 Task: Add to scrum project TransferLine a team member softage.4@softage.net and assign as Project Lead.
Action: Mouse moved to (226, 53)
Screenshot: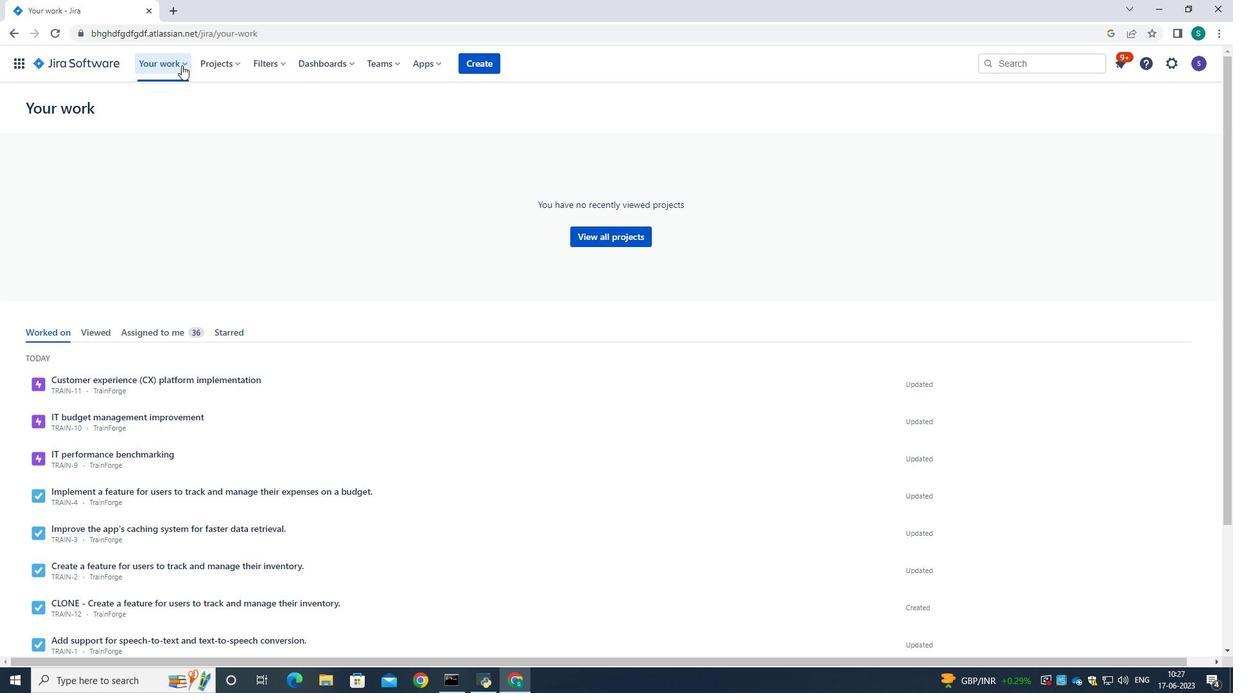 
Action: Mouse pressed left at (226, 53)
Screenshot: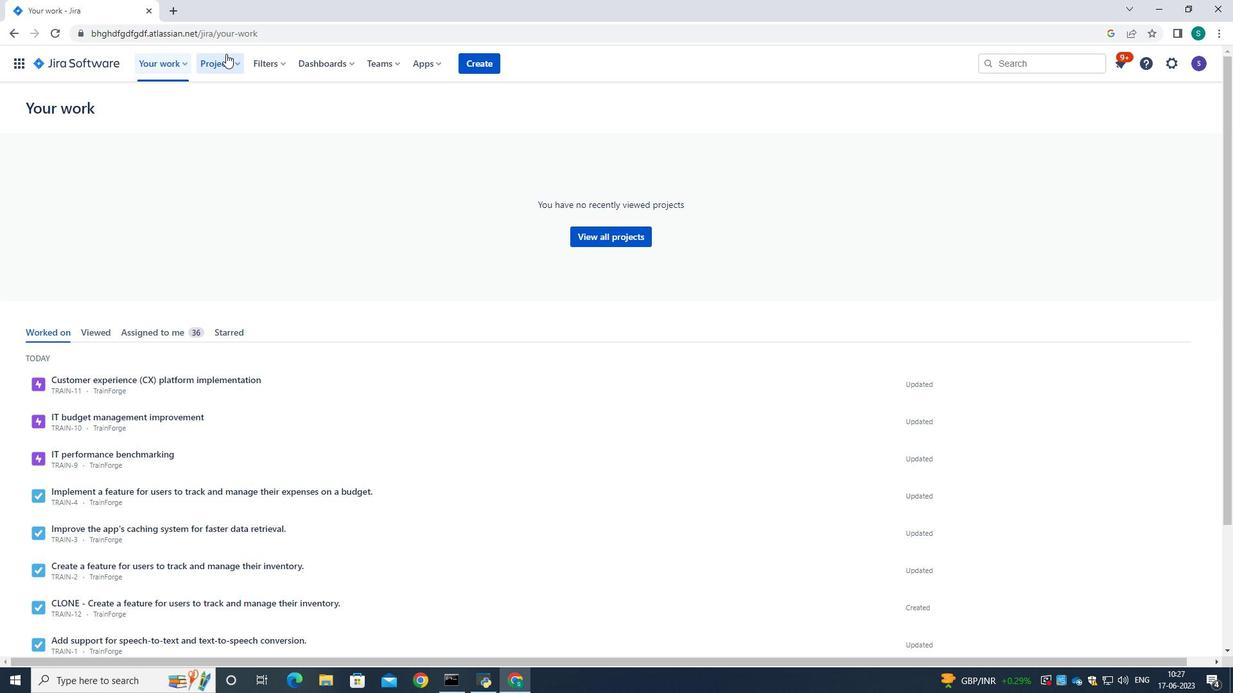 
Action: Mouse moved to (274, 117)
Screenshot: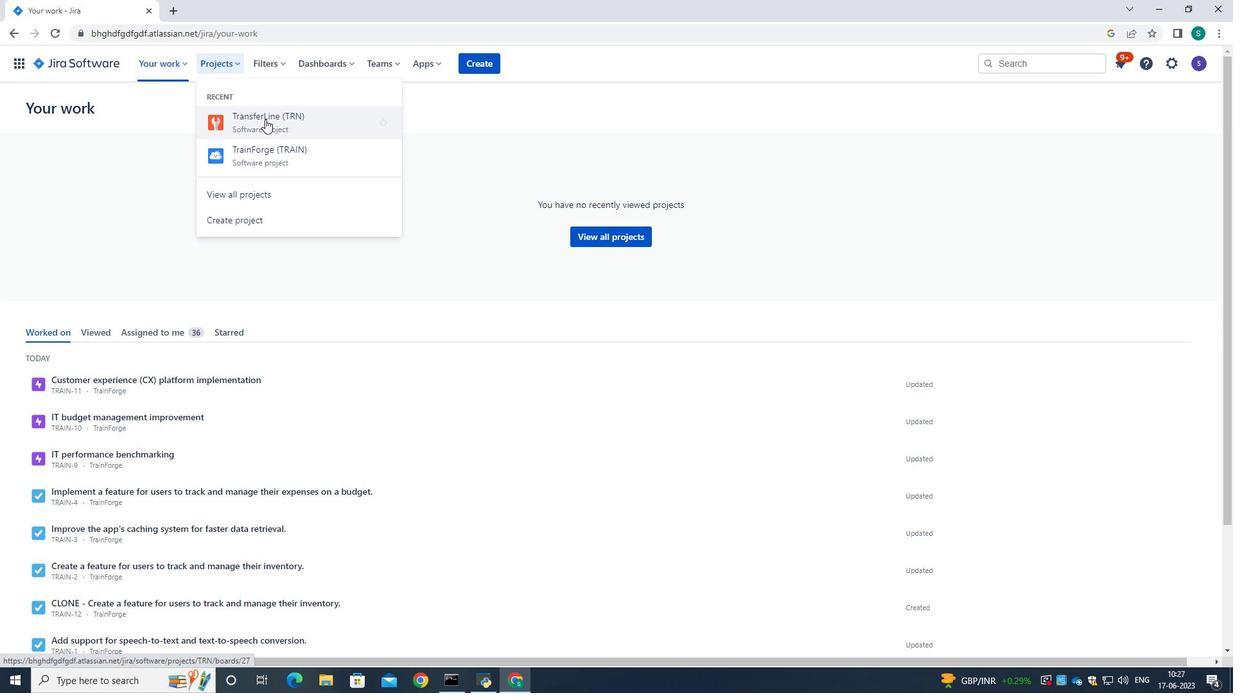 
Action: Mouse pressed left at (274, 117)
Screenshot: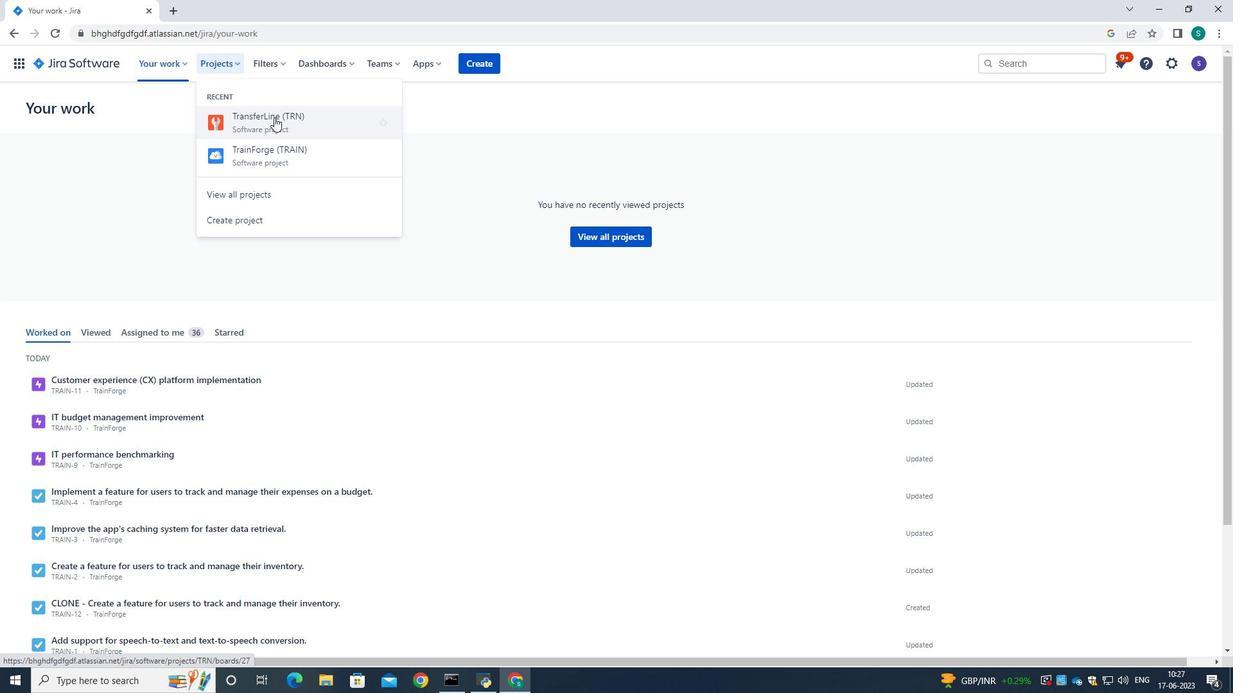 
Action: Mouse moved to (49, 365)
Screenshot: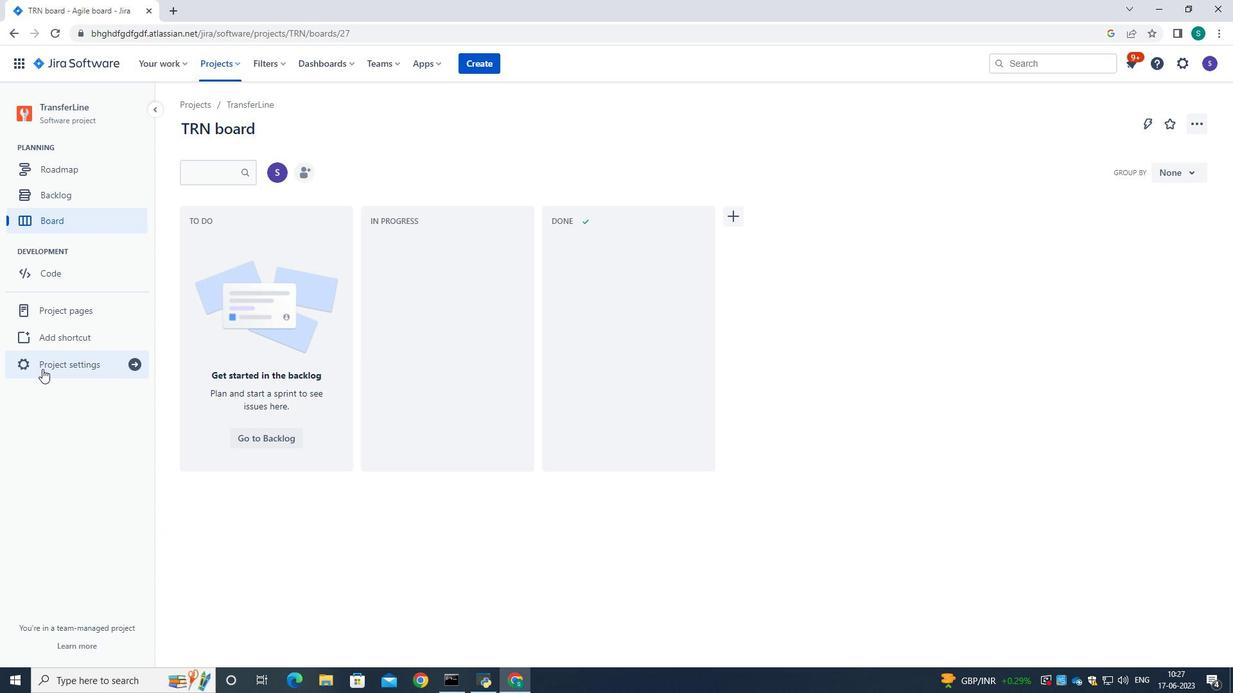
Action: Mouse pressed left at (49, 365)
Screenshot: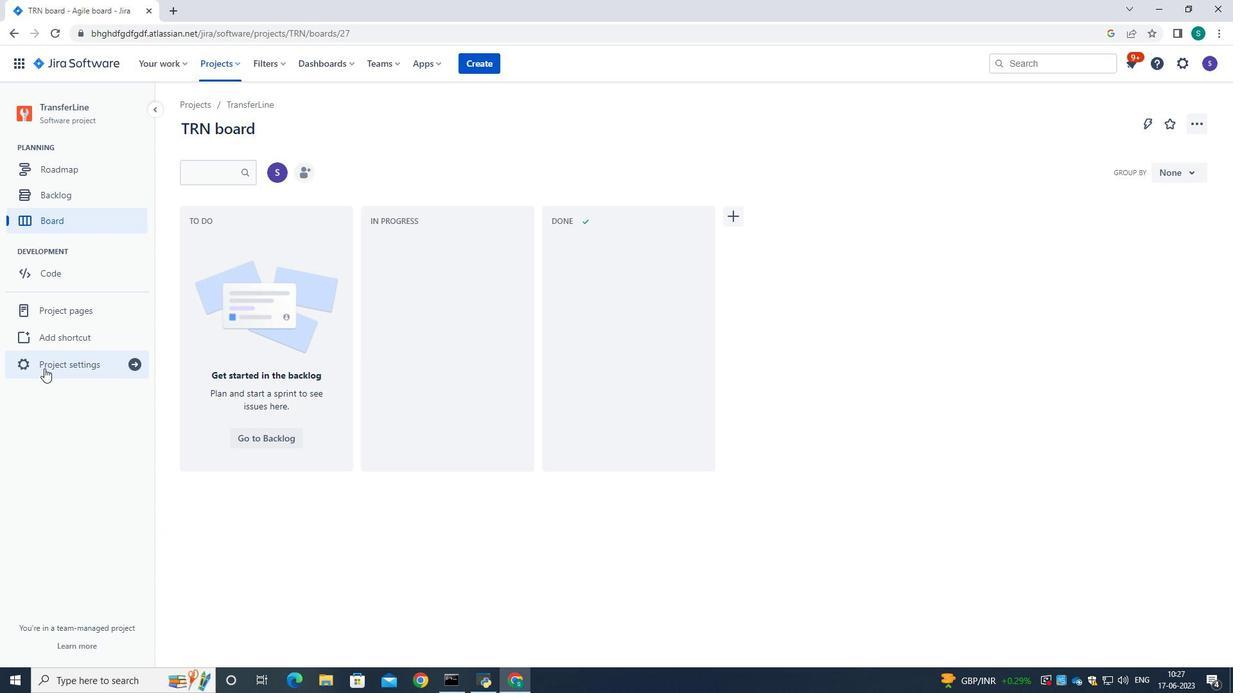 
Action: Mouse moved to (665, 416)
Screenshot: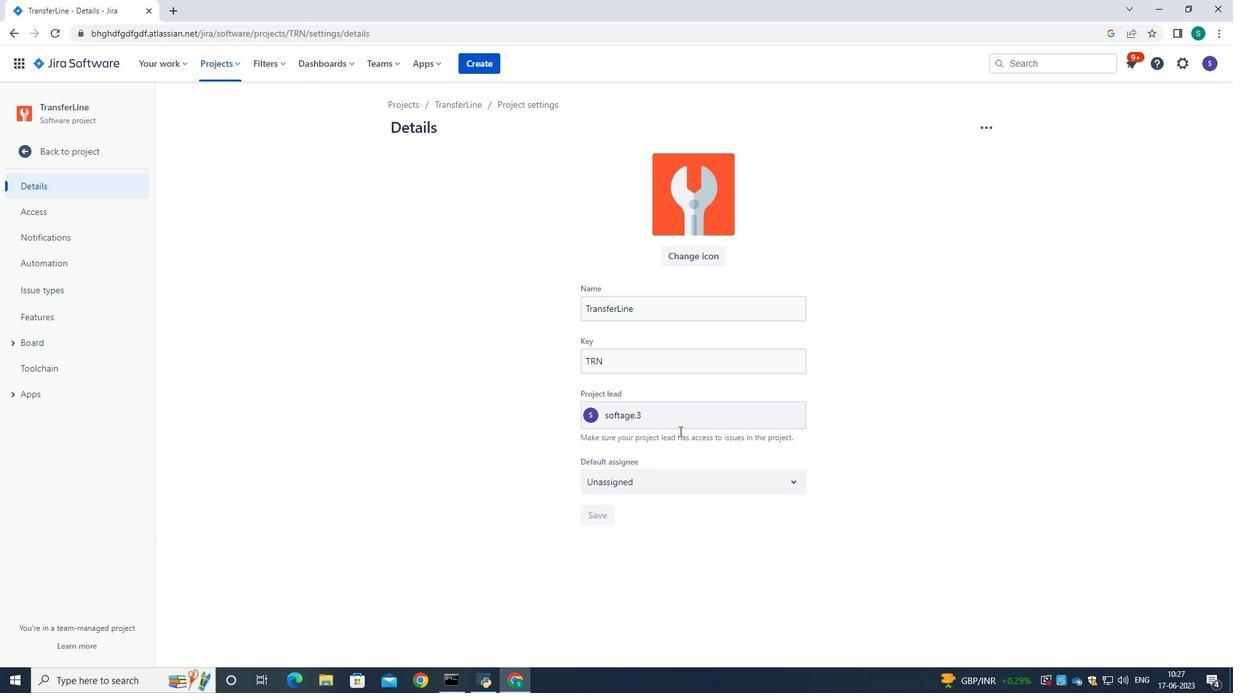 
Action: Mouse pressed left at (665, 416)
Screenshot: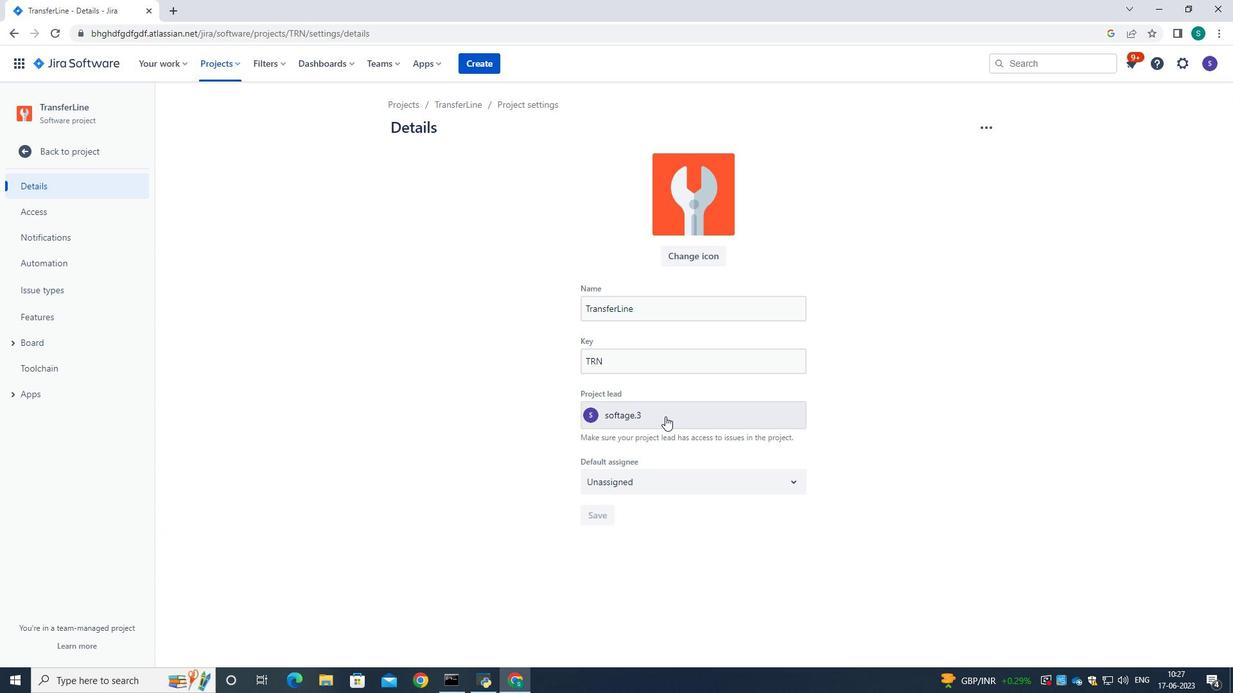 
Action: Key pressed softage.4<Key.shift>@softage.net
Screenshot: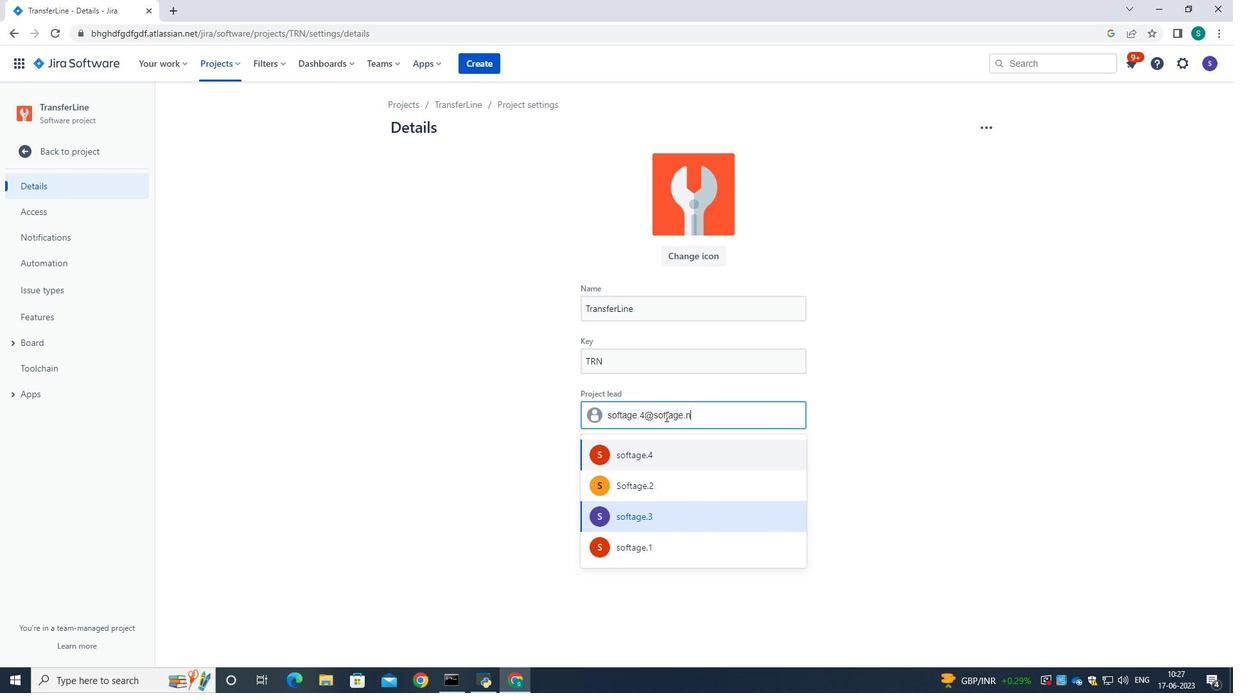 
Action: Mouse moved to (641, 453)
Screenshot: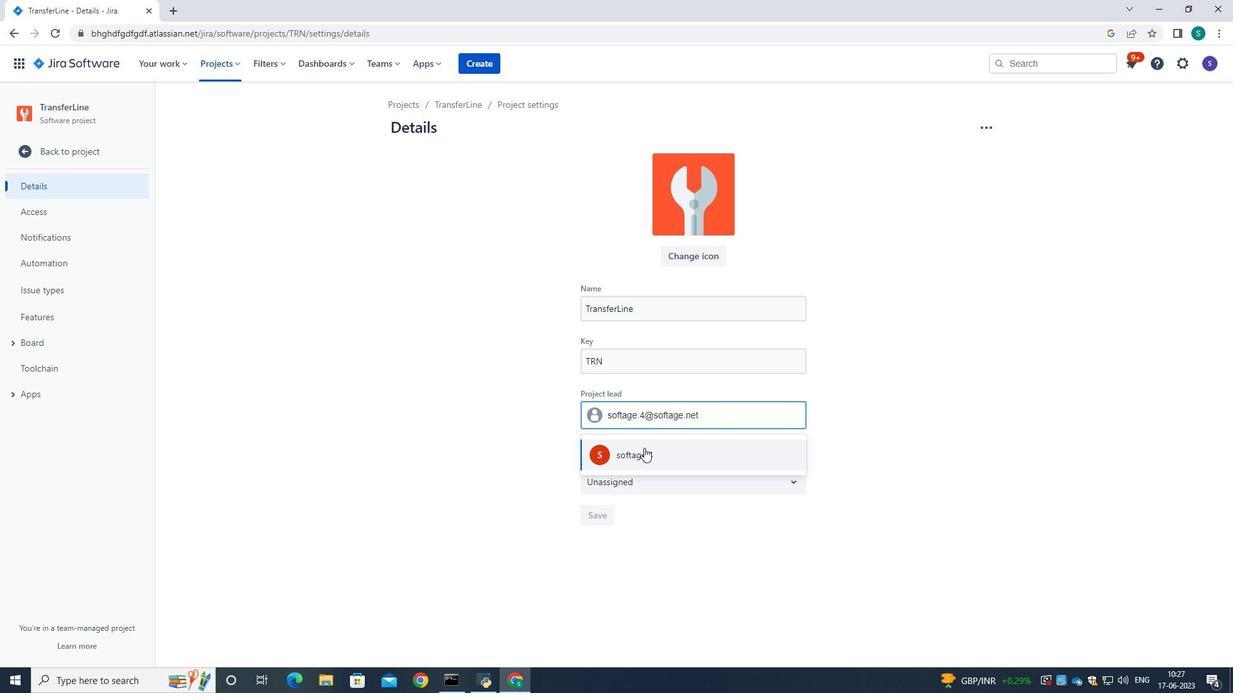 
Action: Mouse pressed left at (641, 453)
Screenshot: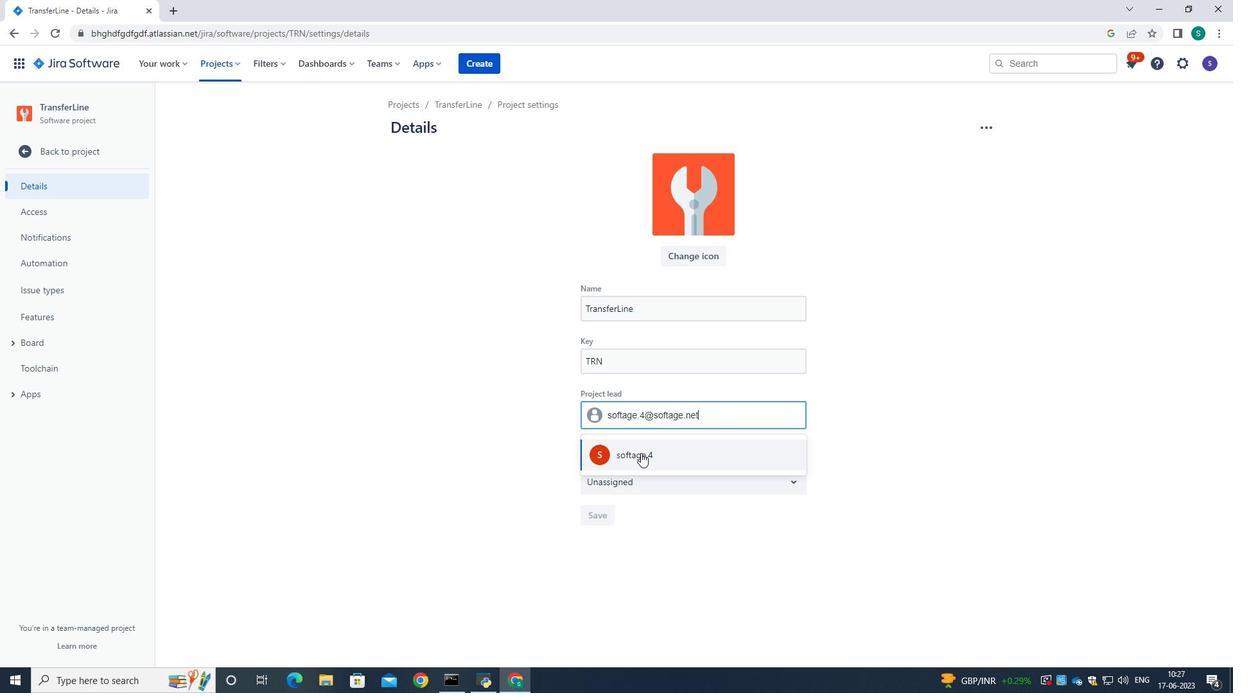 
Action: Mouse moved to (625, 475)
Screenshot: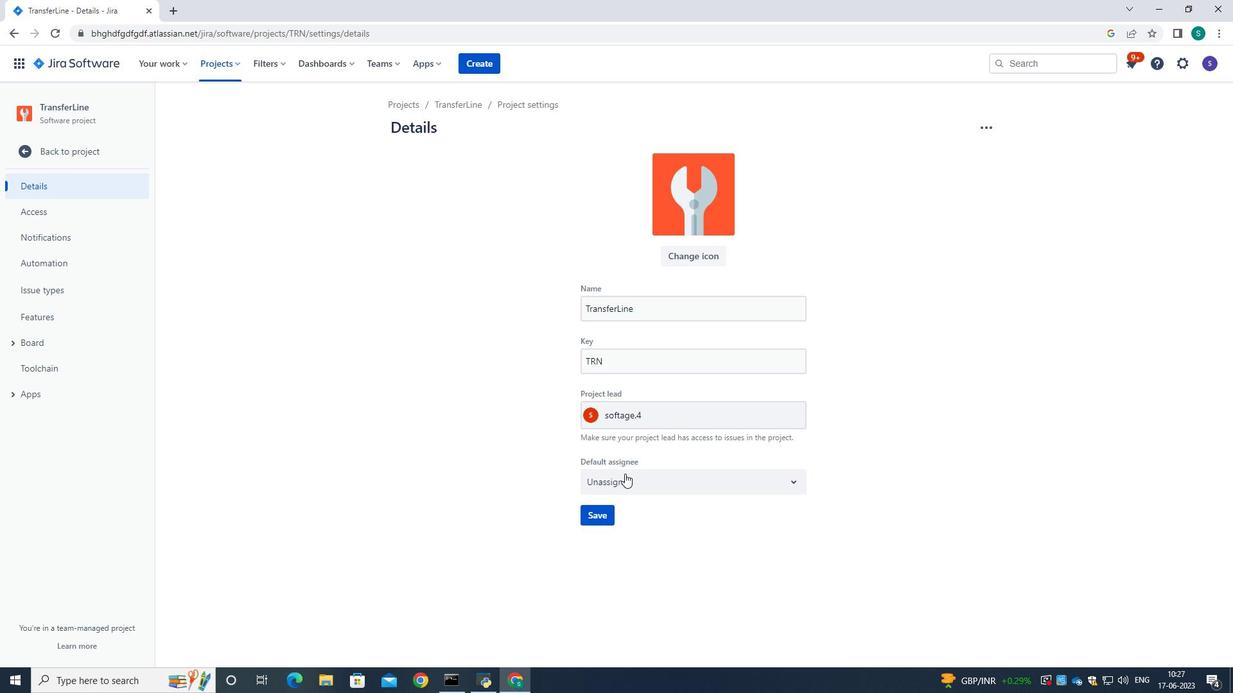 
Action: Mouse pressed left at (625, 475)
Screenshot: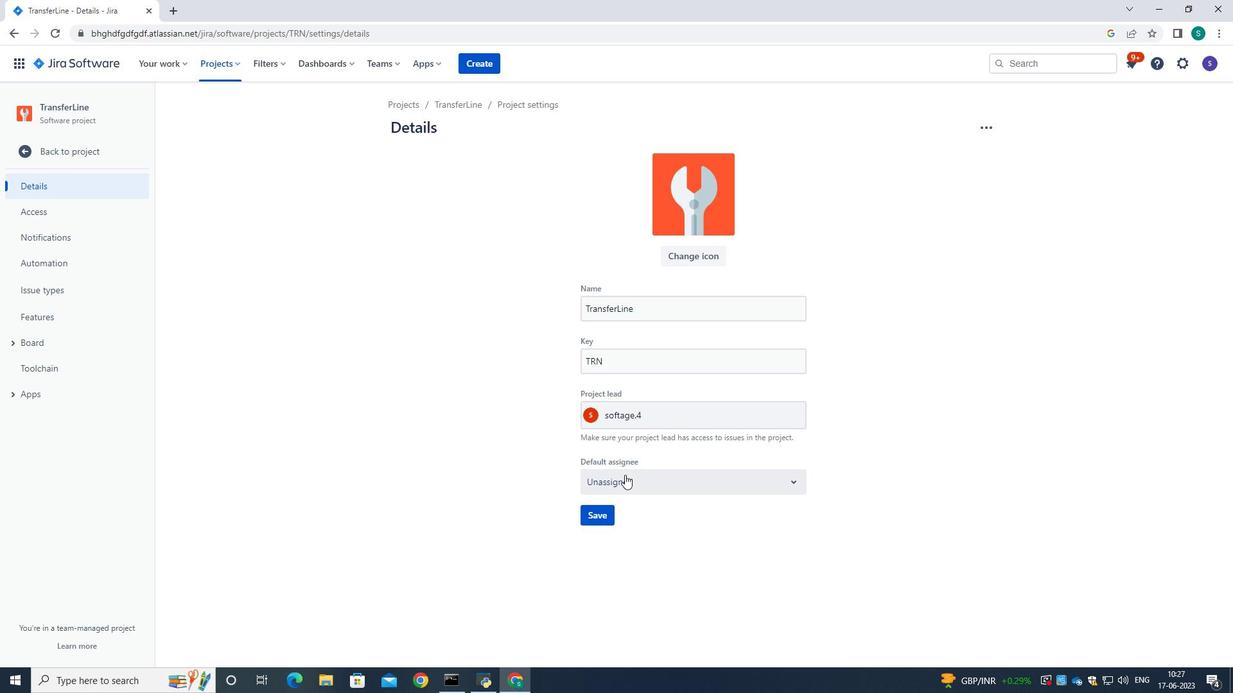 
Action: Mouse moved to (621, 520)
Screenshot: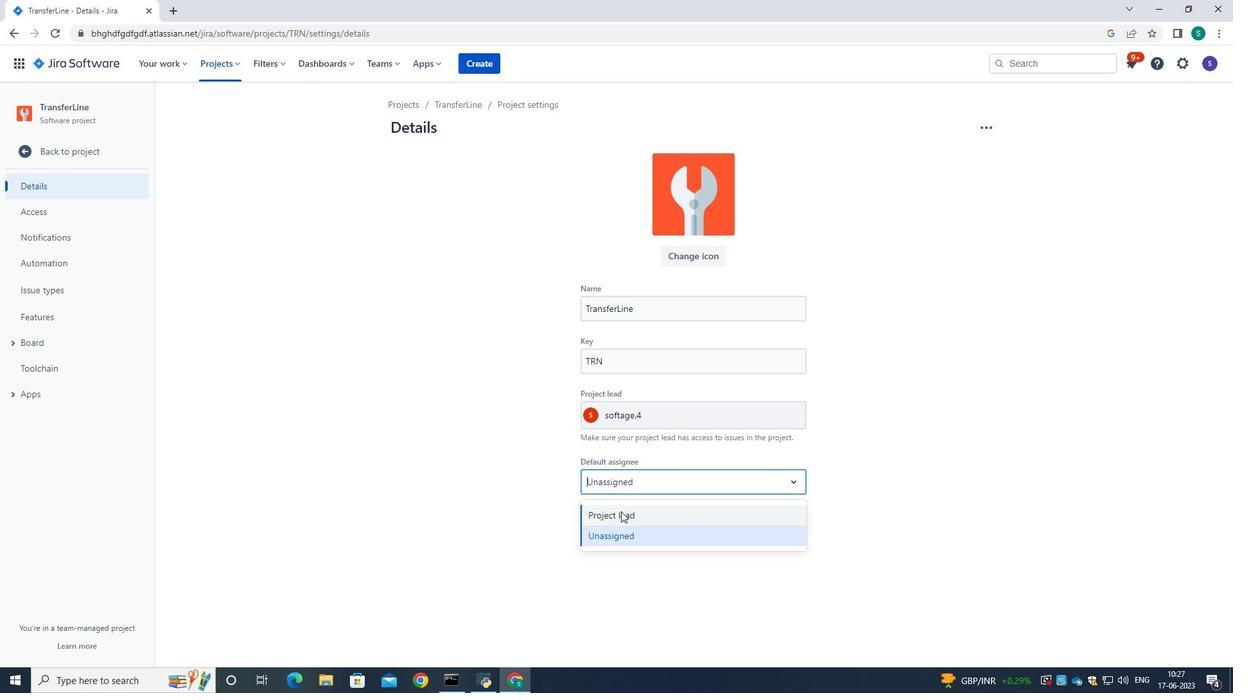 
Action: Mouse pressed left at (621, 520)
Screenshot: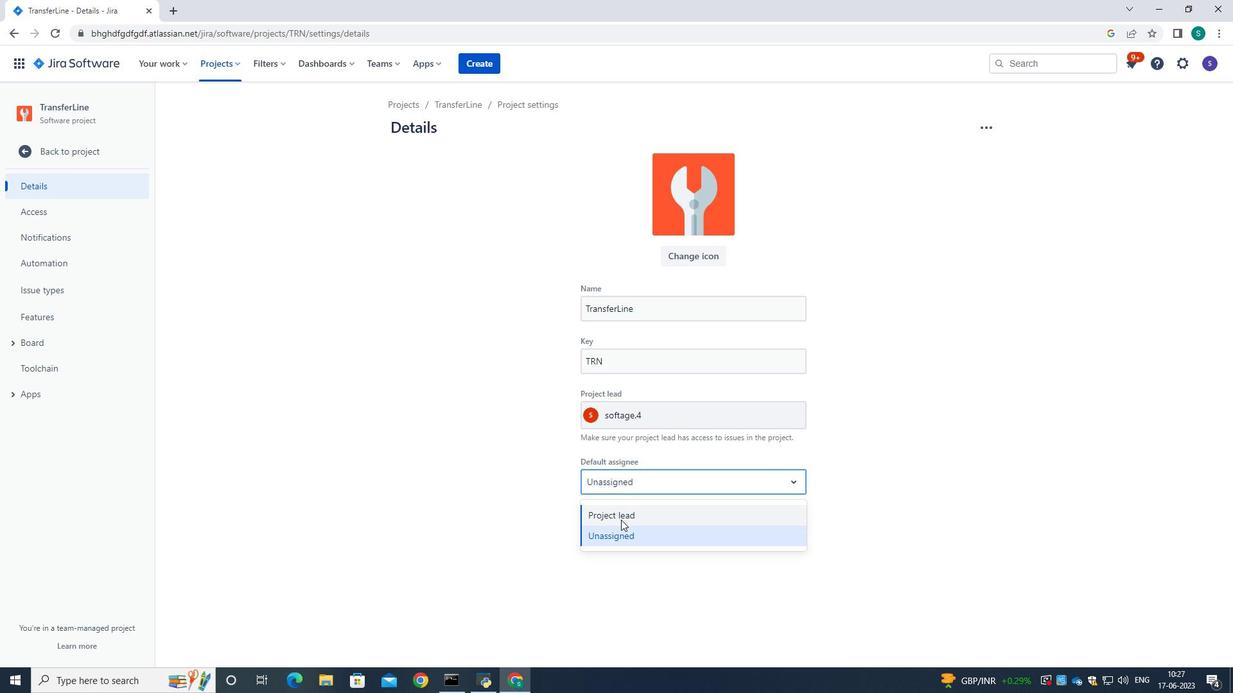 
Action: Mouse moved to (599, 510)
Screenshot: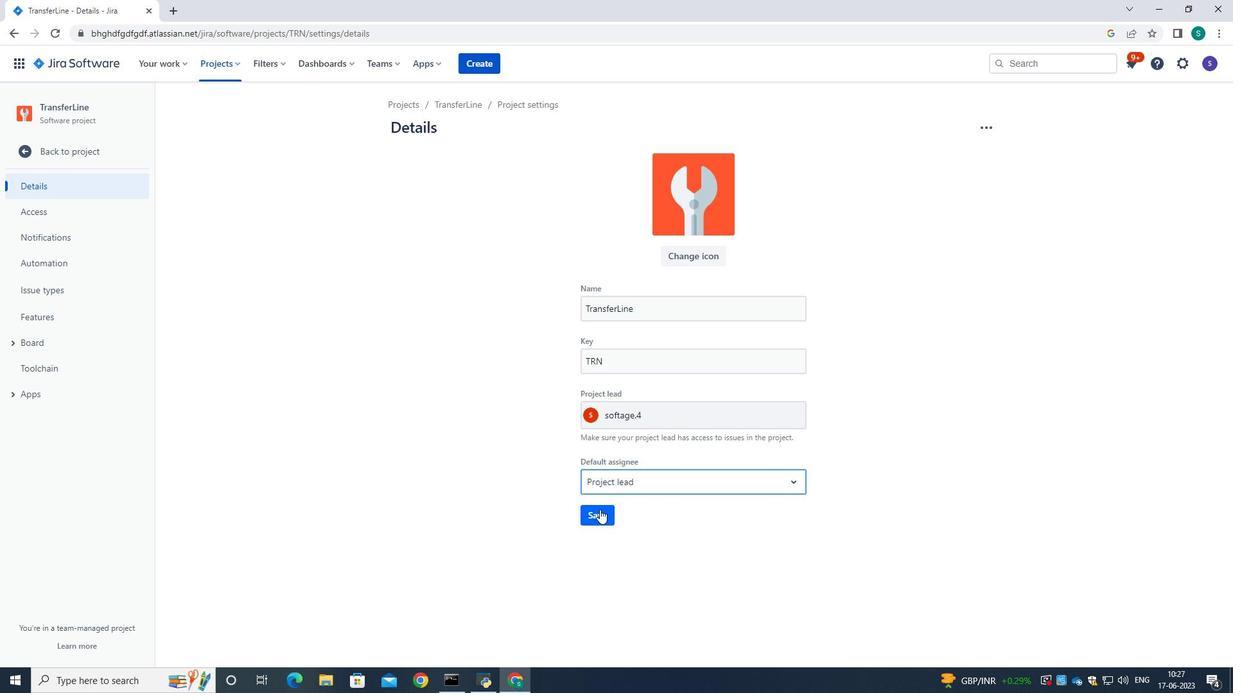 
Action: Mouse pressed left at (599, 510)
Screenshot: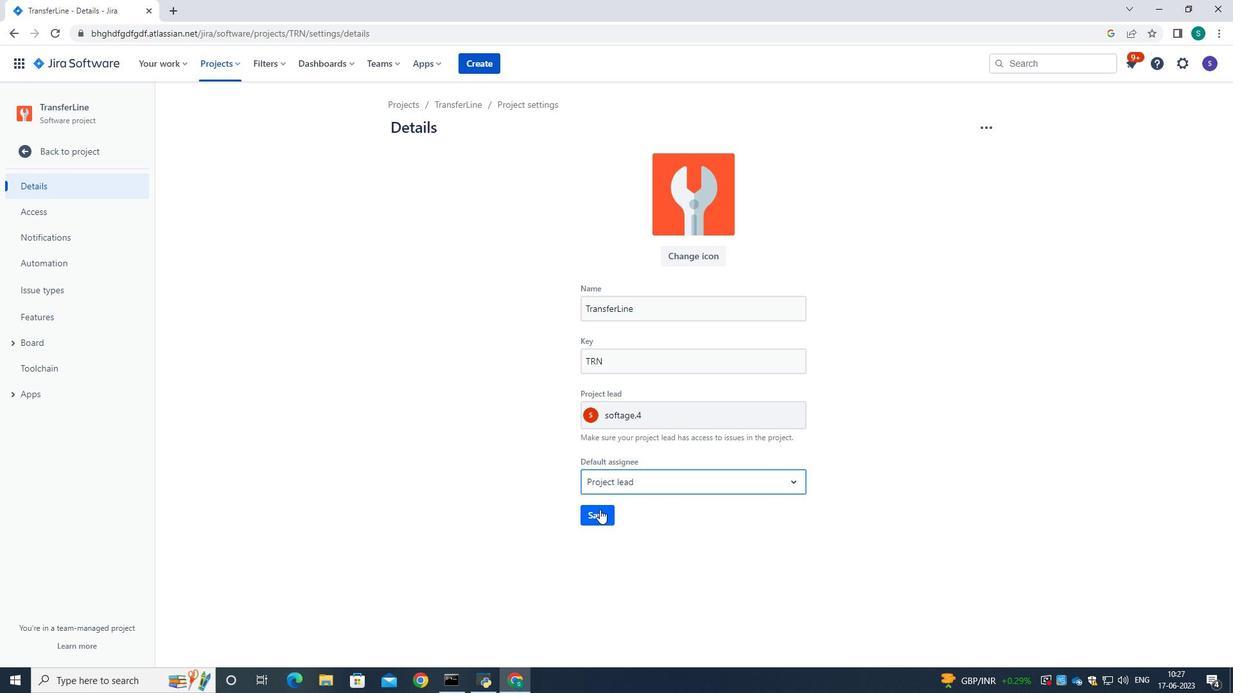 
Action: Mouse moved to (93, 140)
Screenshot: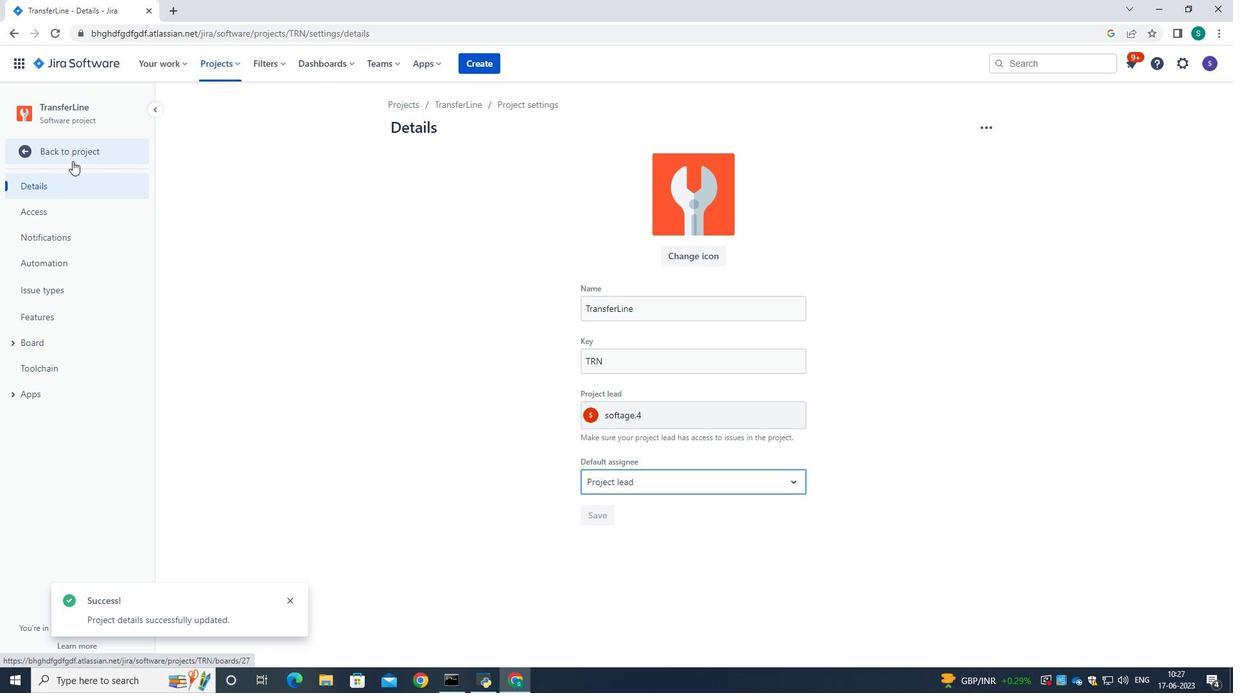 
Action: Mouse pressed left at (93, 140)
Screenshot: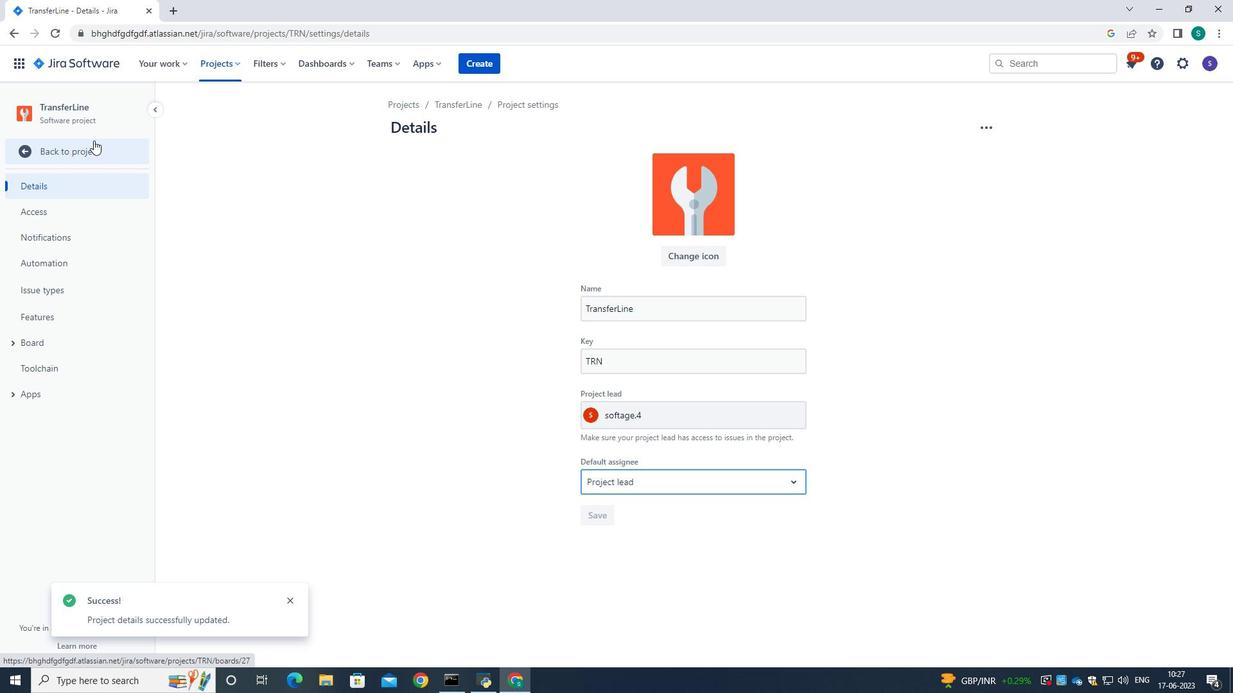 
